 Task: Add Tony's Chocolonely Milk Caramel Sea Salt to the cart.
Action: Mouse moved to (22, 63)
Screenshot: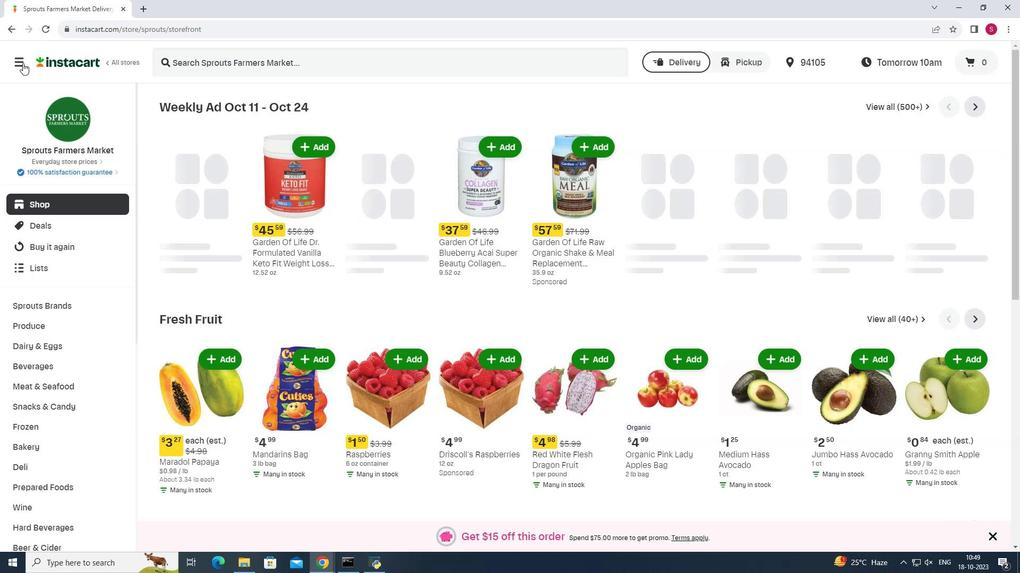 
Action: Mouse pressed left at (22, 63)
Screenshot: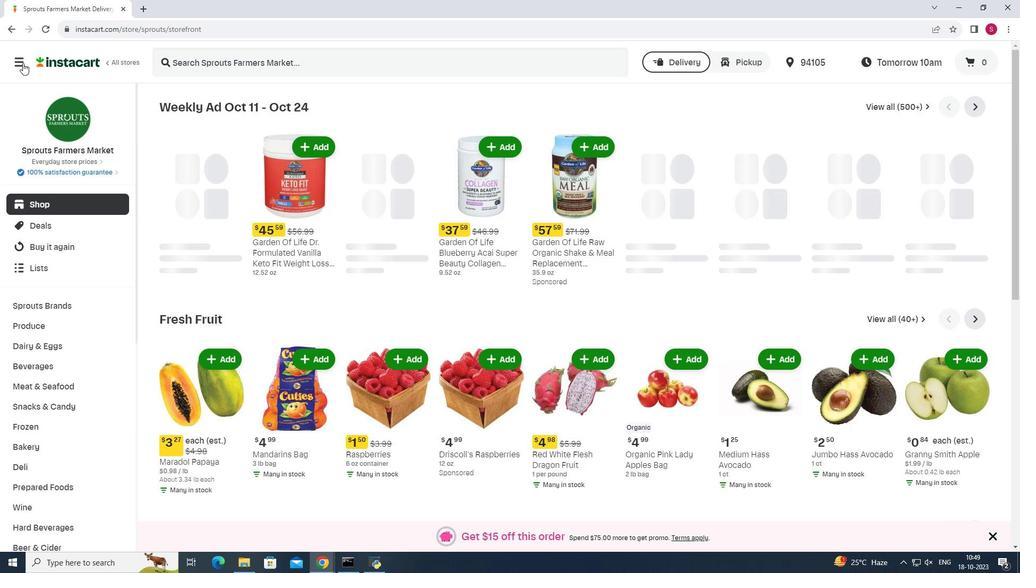 
Action: Mouse moved to (68, 281)
Screenshot: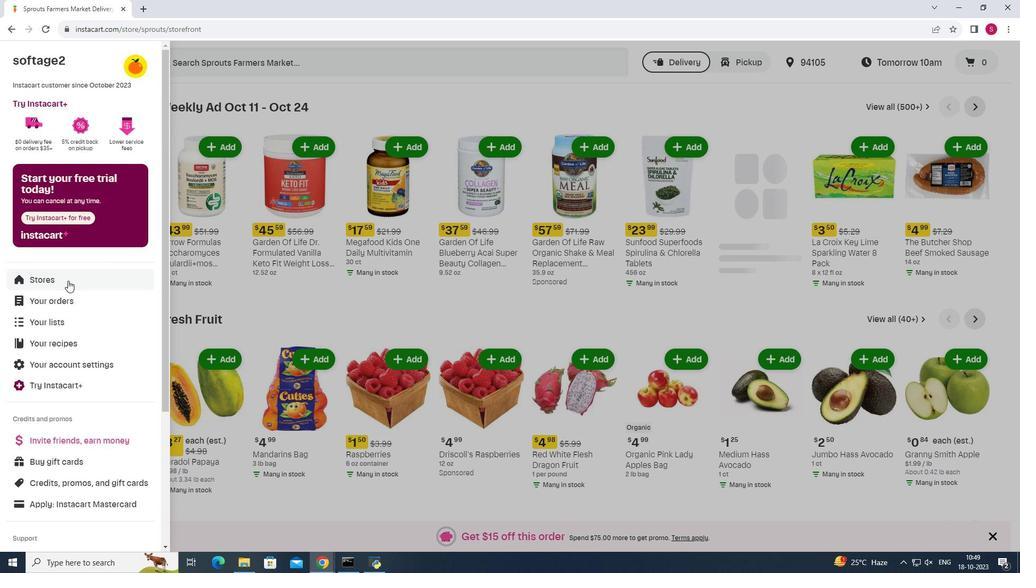 
Action: Mouse pressed left at (68, 281)
Screenshot: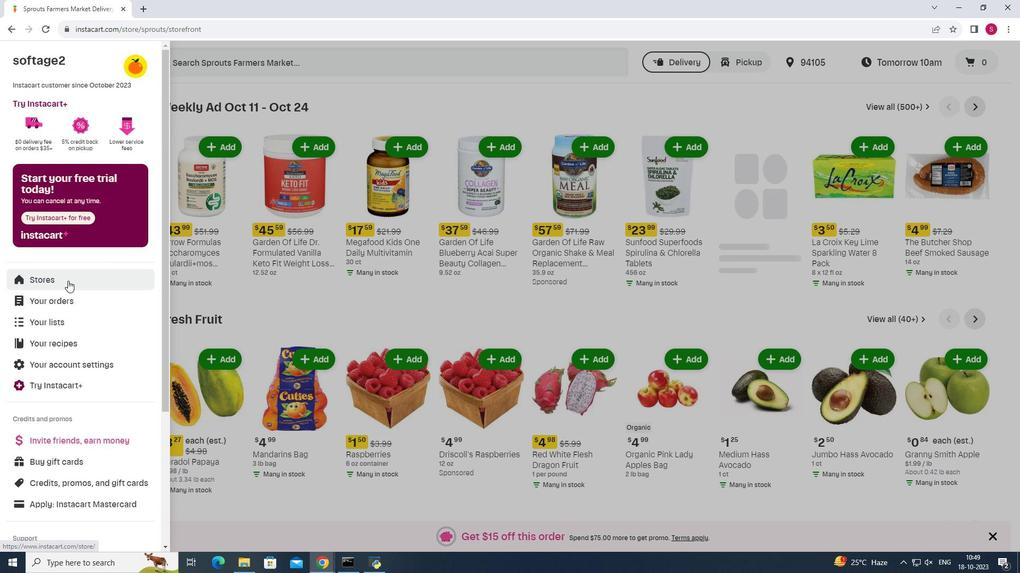 
Action: Mouse moved to (250, 93)
Screenshot: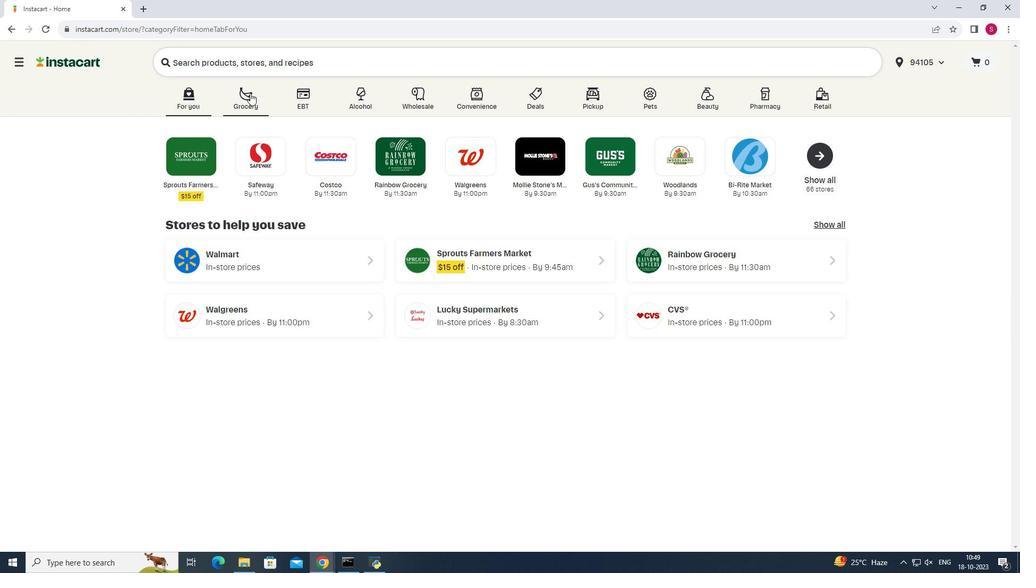 
Action: Mouse pressed left at (250, 93)
Screenshot: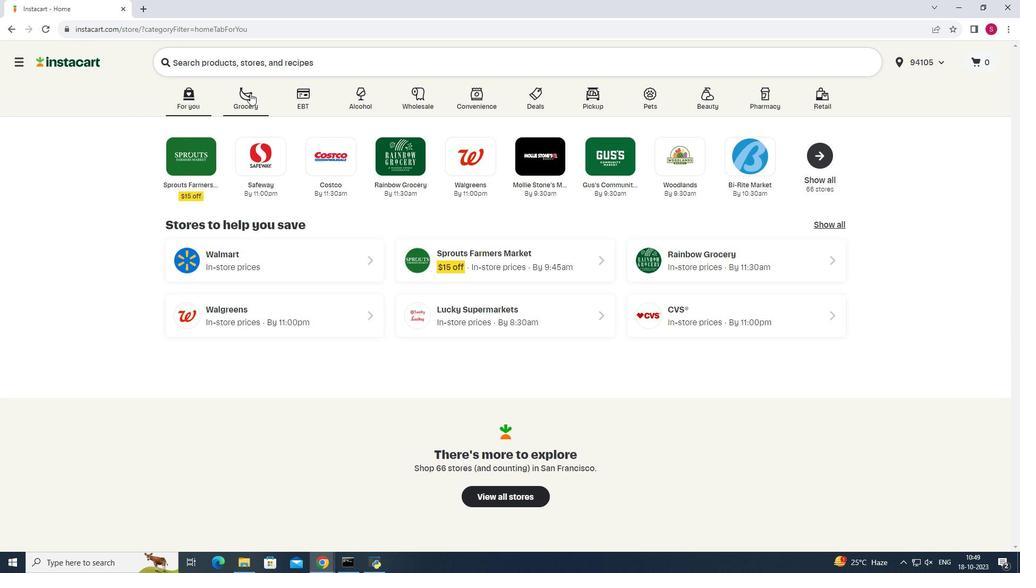 
Action: Mouse moved to (736, 145)
Screenshot: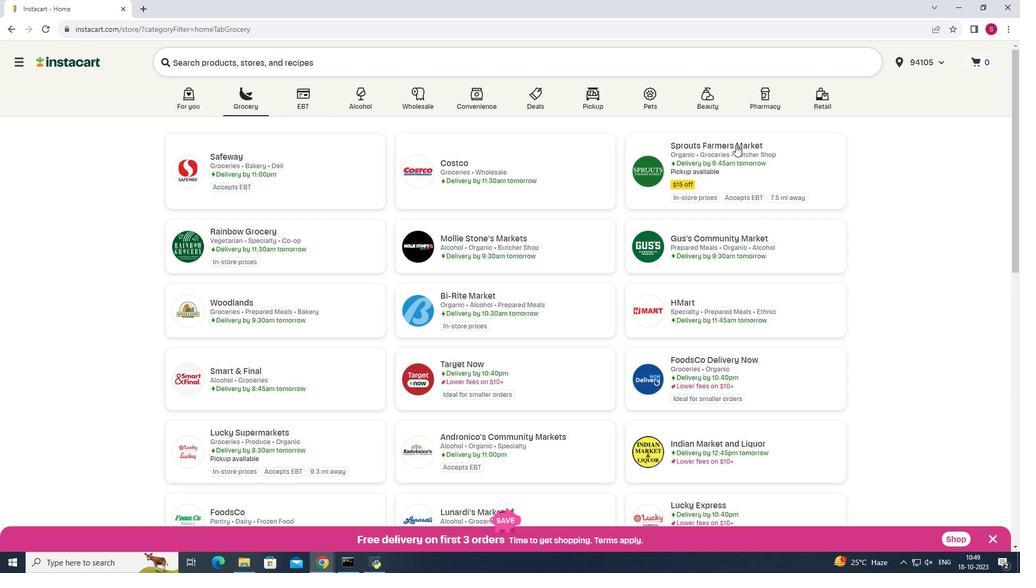 
Action: Mouse pressed left at (736, 145)
Screenshot: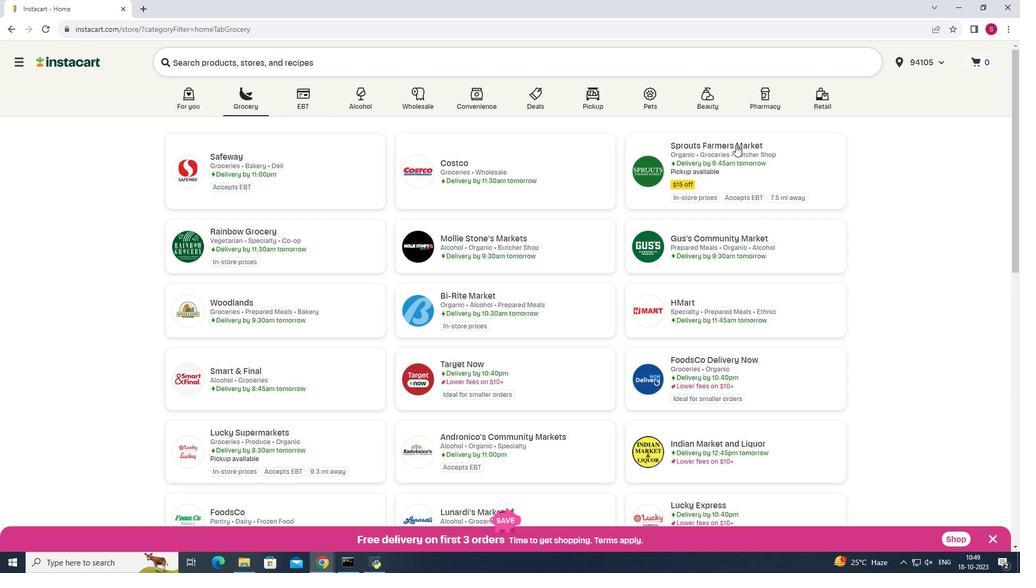 
Action: Mouse moved to (19, 407)
Screenshot: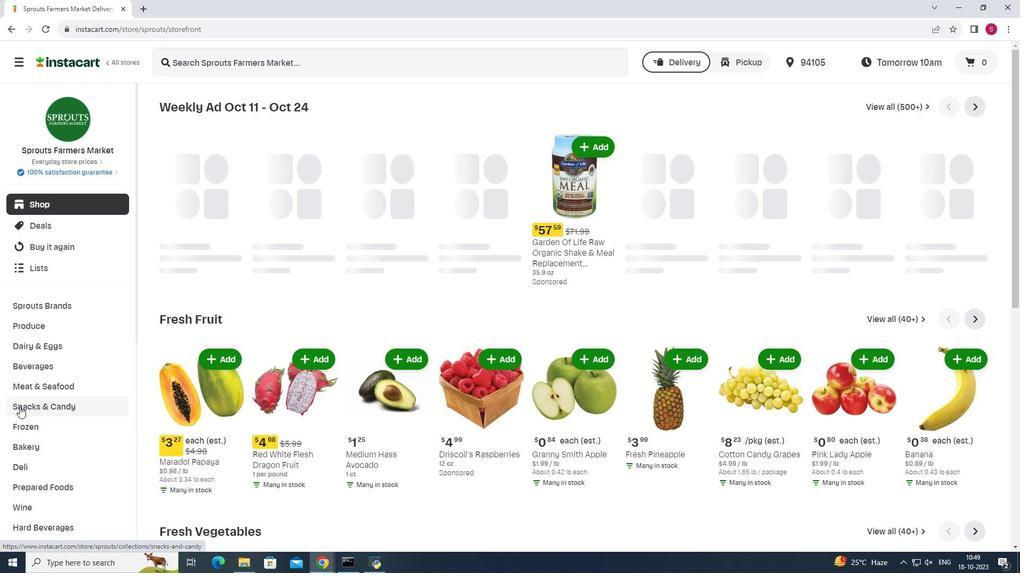 
Action: Mouse pressed left at (19, 407)
Screenshot: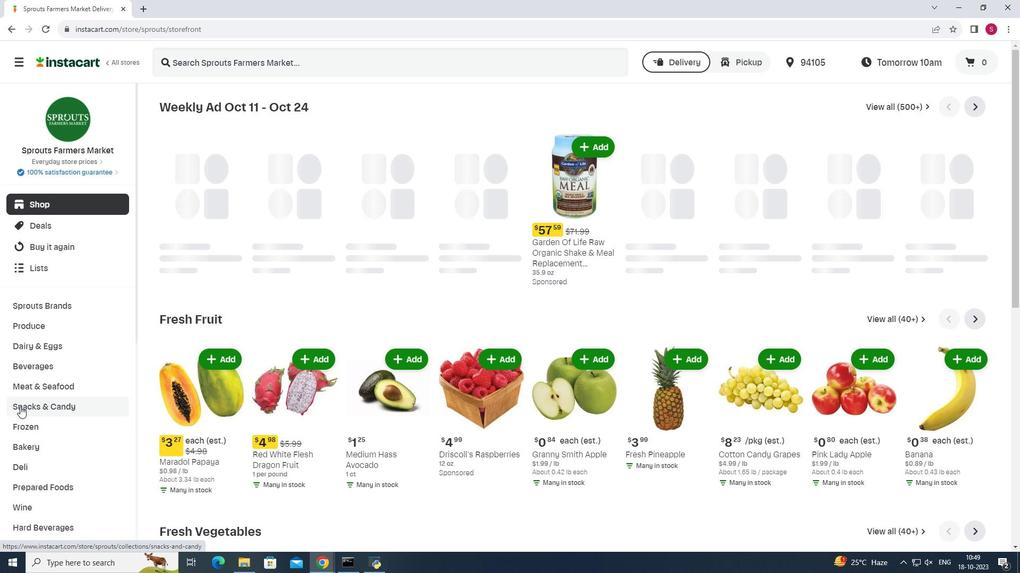
Action: Mouse moved to (317, 132)
Screenshot: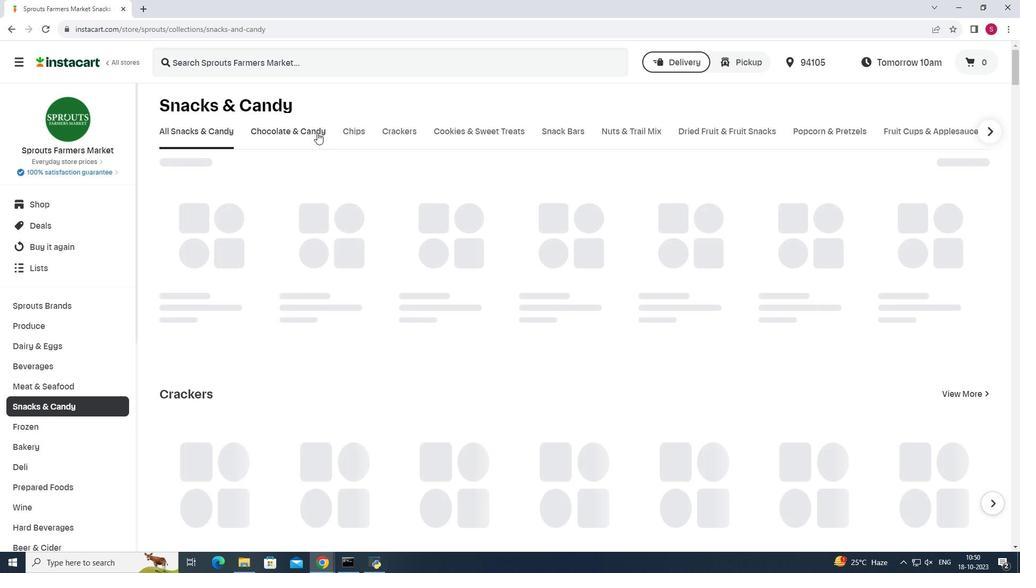 
Action: Mouse pressed left at (317, 132)
Screenshot: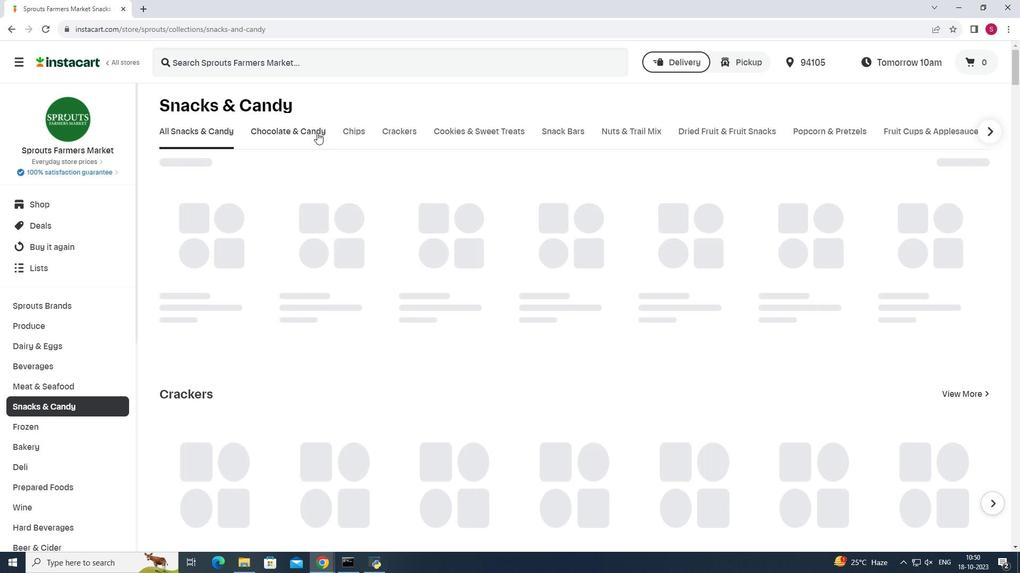 
Action: Mouse moved to (273, 176)
Screenshot: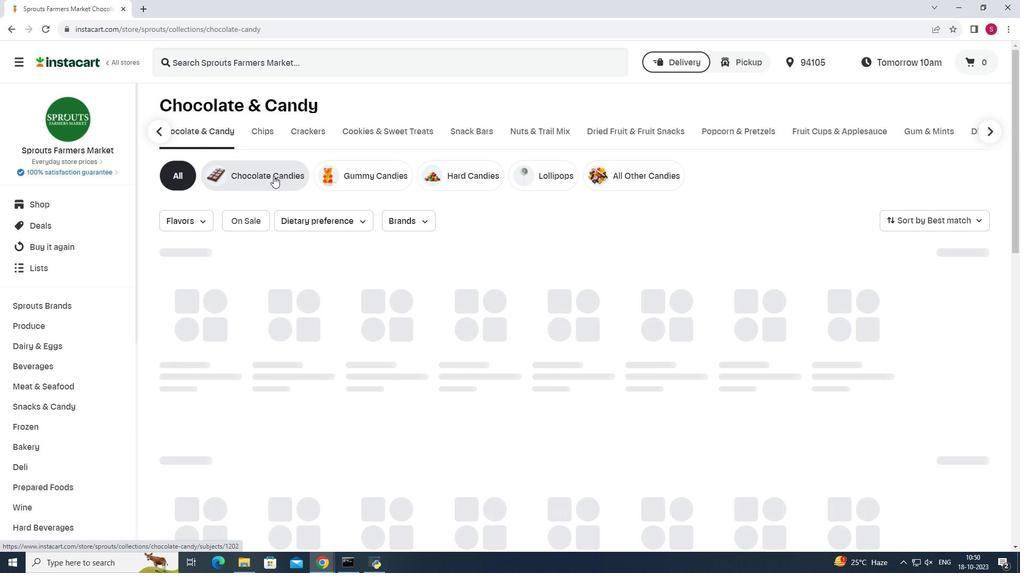 
Action: Mouse pressed left at (273, 176)
Screenshot: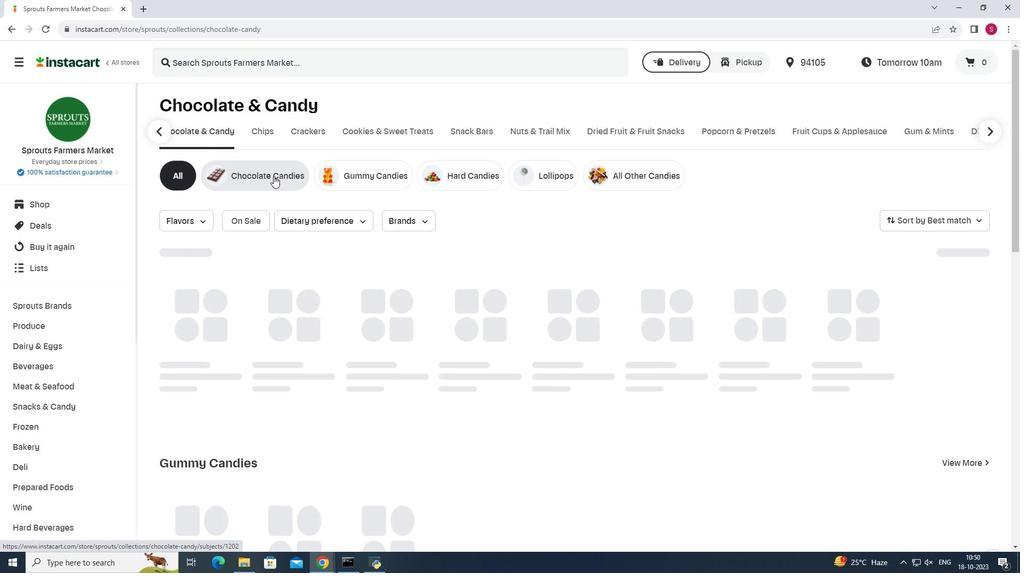 
Action: Mouse moved to (311, 62)
Screenshot: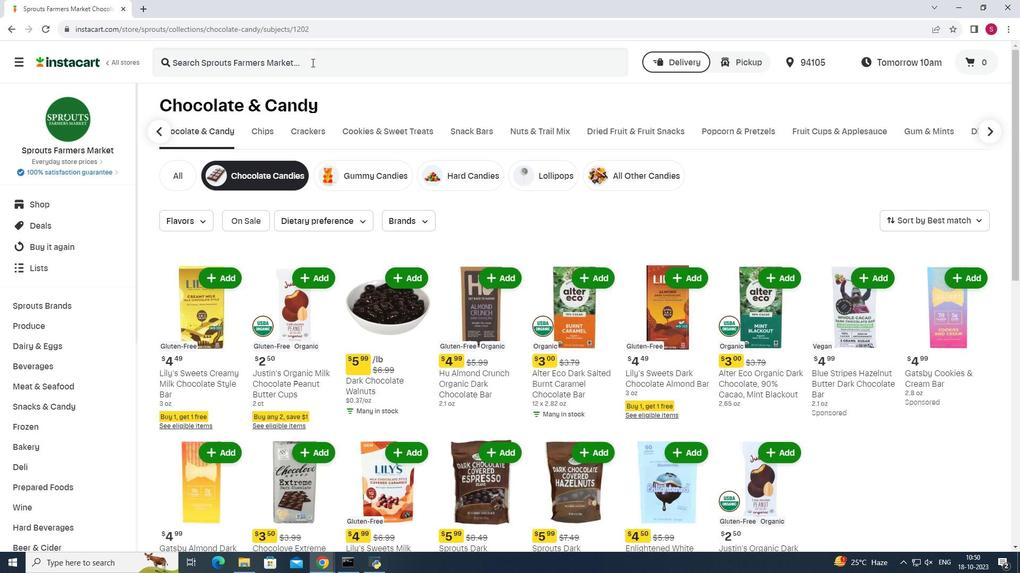 
Action: Mouse pressed left at (311, 62)
Screenshot: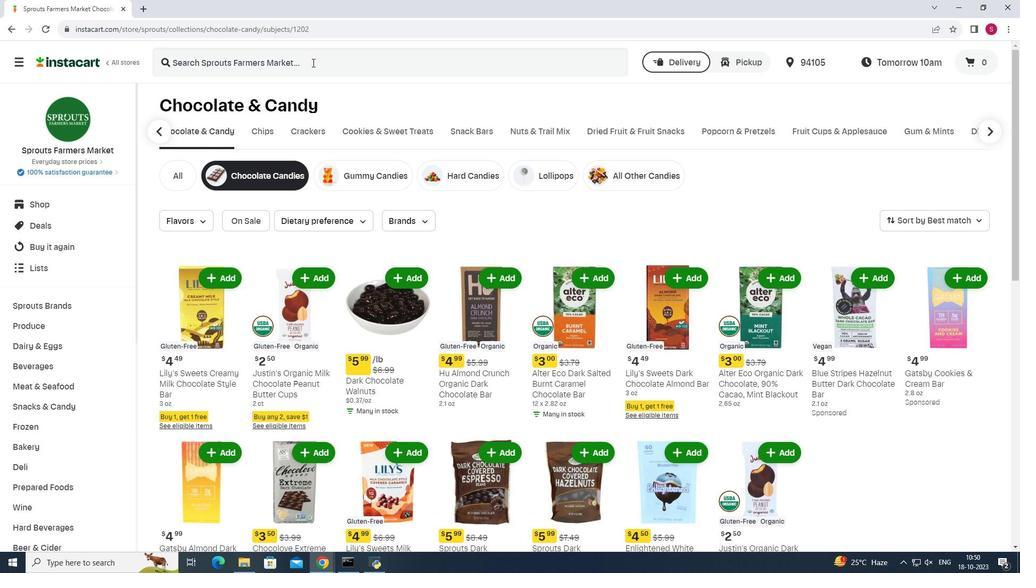 
Action: Mouse moved to (312, 62)
Screenshot: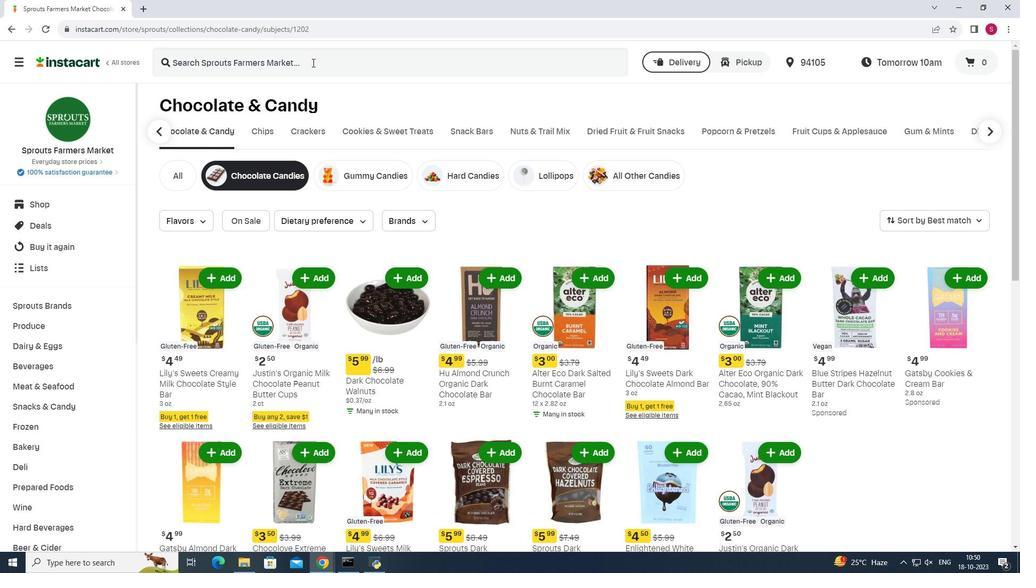 
Action: Key pressed <Key.shift>Tony's<Key.space><Key.shift>Chocolonely<Key.space><Key.shift>Milk<Key.space><Key.shift>Caramel<Key.space><Key.shift>Sea<Key.space><Key.shift>Salt<Key.enter>
Screenshot: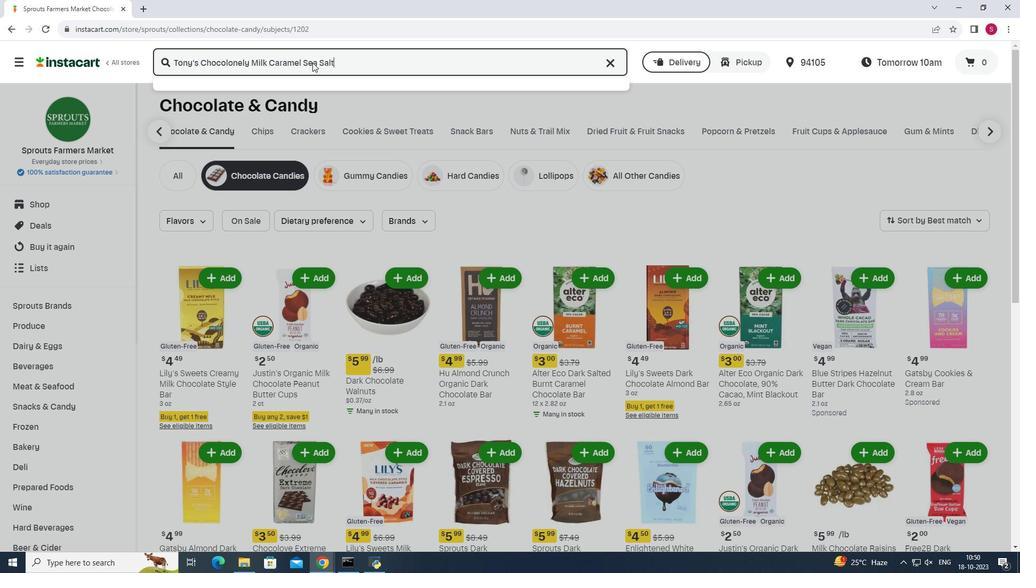 
Action: Mouse moved to (629, 168)
Screenshot: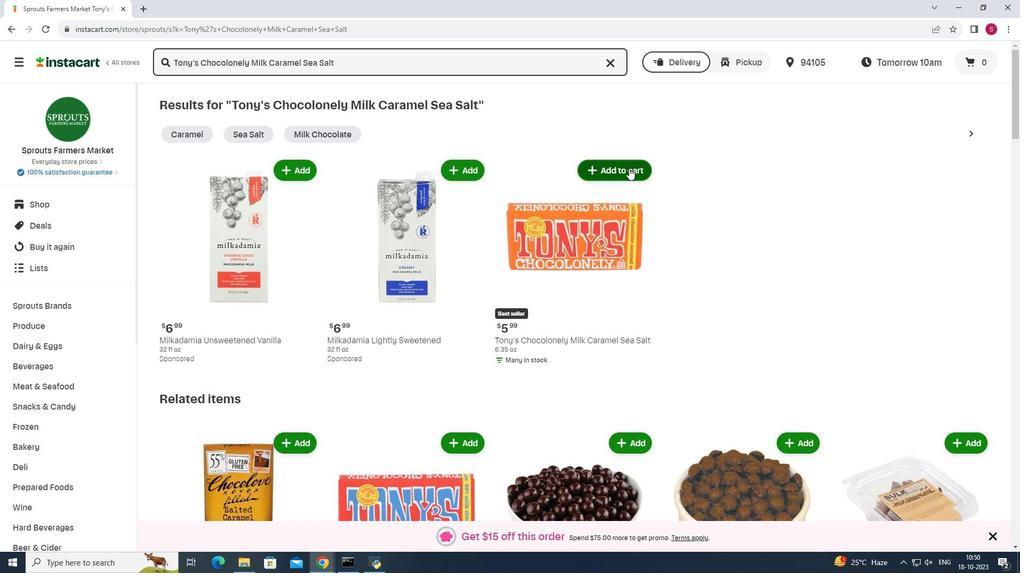 
Action: Mouse pressed left at (629, 168)
Screenshot: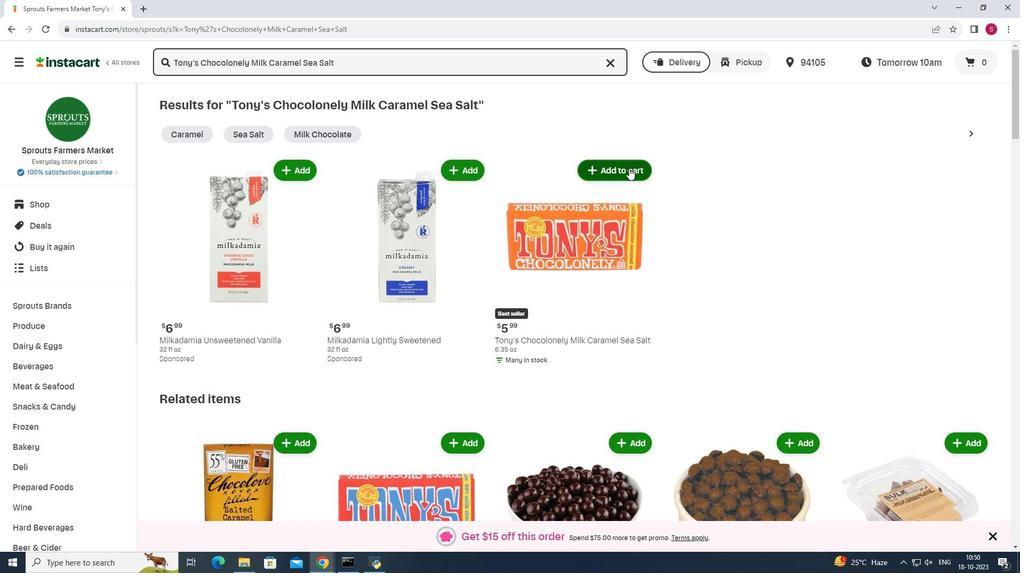 
Action: Mouse moved to (769, 157)
Screenshot: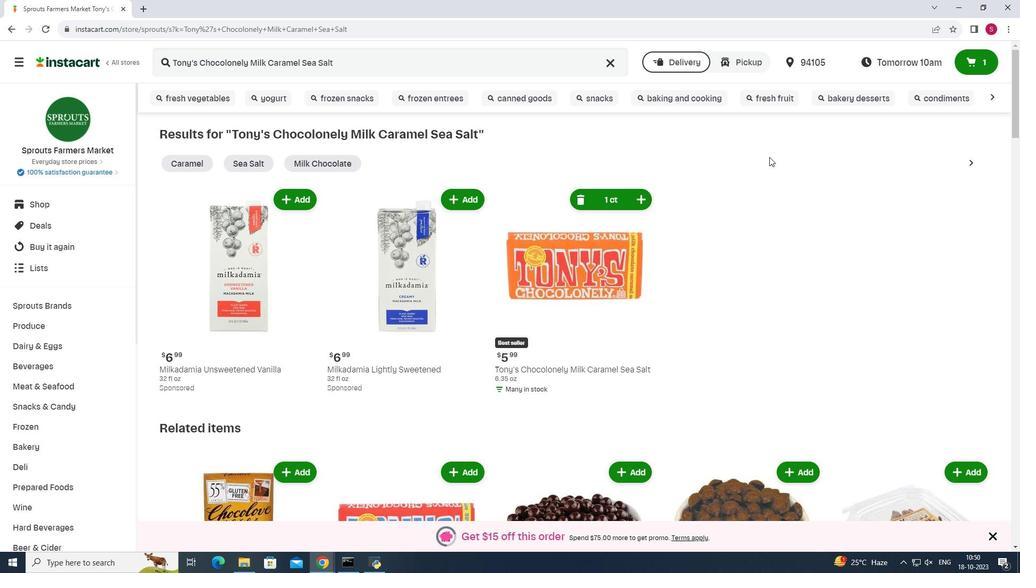 
